 Task: Assign mailaustralia7@gmail.com as Assignee of Child Issue ChildIssue0000000063 of Issue Issue0000000032 in Backlog  in Scrum Project Project0000000007 in Jira. Assign mailaustralia7@gmail.com as Assignee of Child Issue ChildIssue0000000064 of Issue Issue0000000032 in Backlog  in Scrum Project Project0000000007 in Jira. Assign mailaustralia7@gmail.com as Assignee of Child Issue ChildIssue0000000065 of Issue Issue0000000033 in Backlog  in Scrum Project Project0000000007 in Jira. Assign carxxstreet791@gmail.com as Assignee of Child Issue ChildIssue0000000066 of Issue Issue0000000033 in Backlog  in Scrum Project Project0000000007 in Jira. Assign carxxstreet791@gmail.com as Assignee of Child Issue ChildIssue0000000067 of Issue Issue0000000034 in Backlog  in Scrum Project Project0000000007 in Jira
Action: Mouse moved to (381, 392)
Screenshot: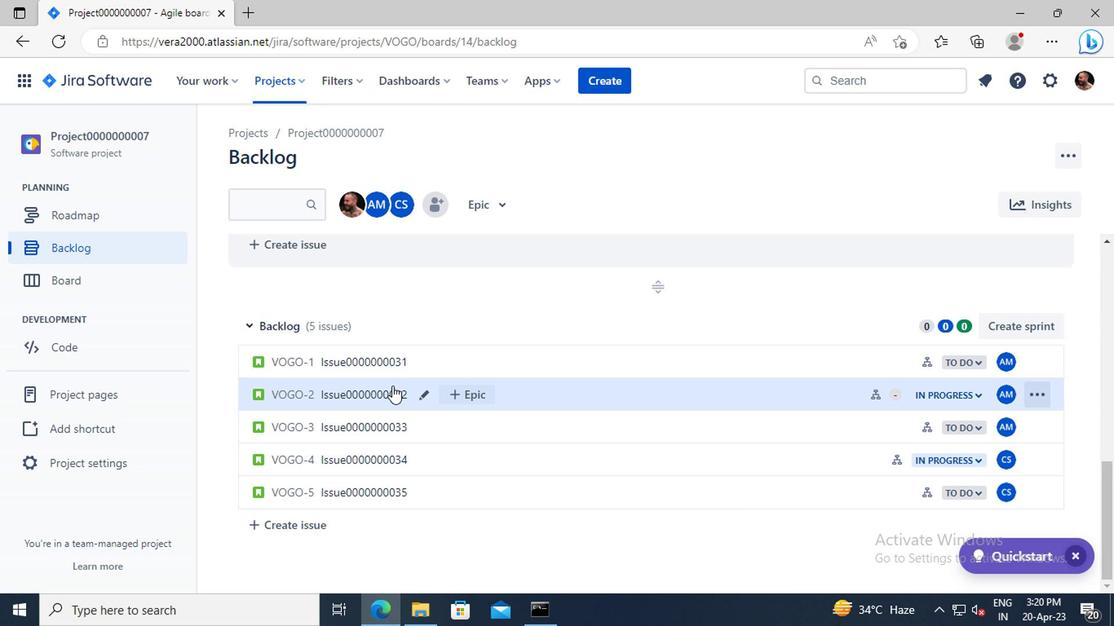 
Action: Mouse pressed left at (381, 392)
Screenshot: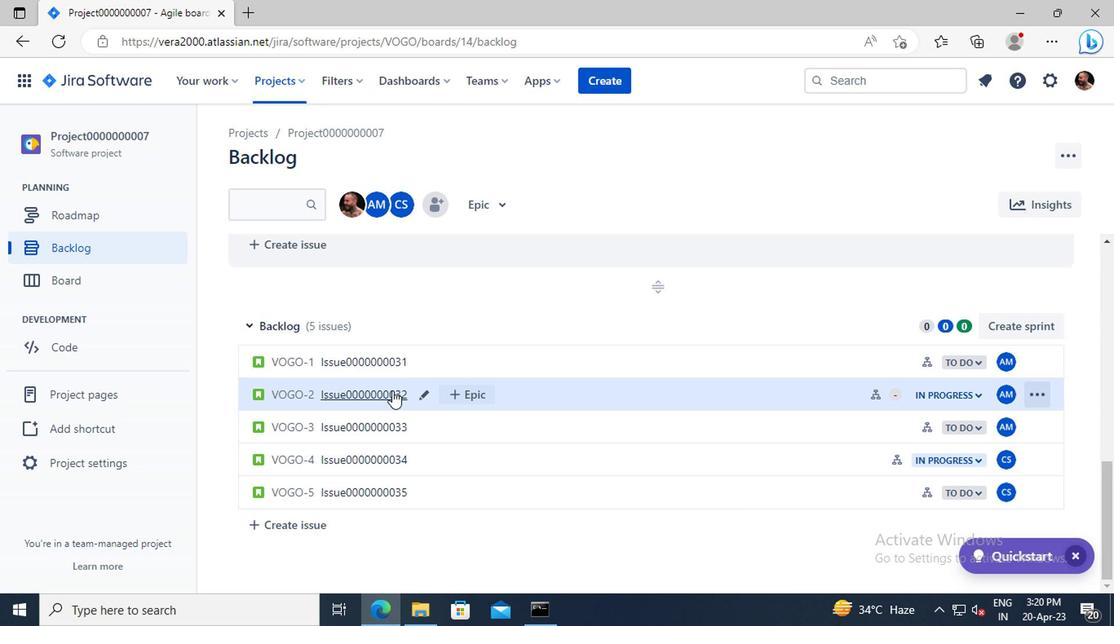 
Action: Mouse moved to (920, 384)
Screenshot: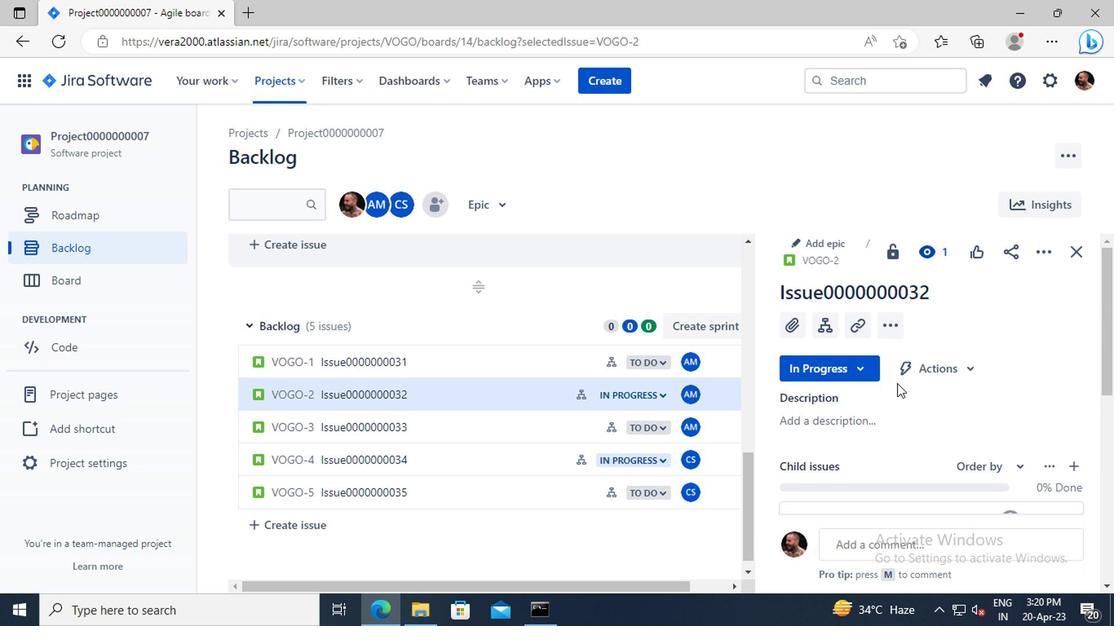 
Action: Mouse scrolled (920, 383) with delta (0, 0)
Screenshot: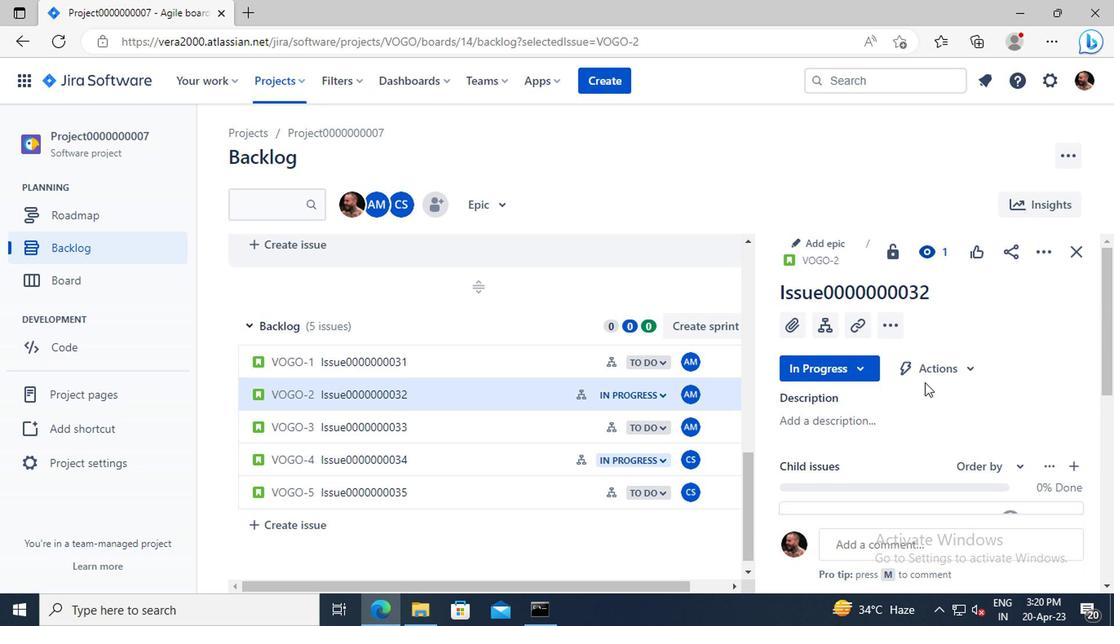 
Action: Mouse moved to (1001, 467)
Screenshot: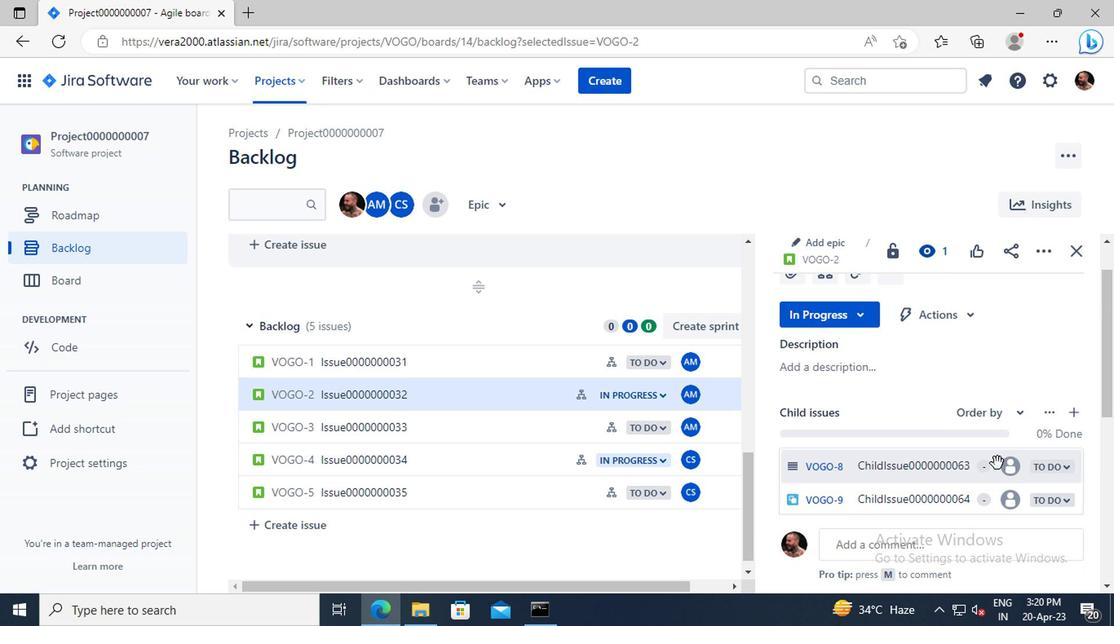 
Action: Mouse pressed left at (1001, 467)
Screenshot: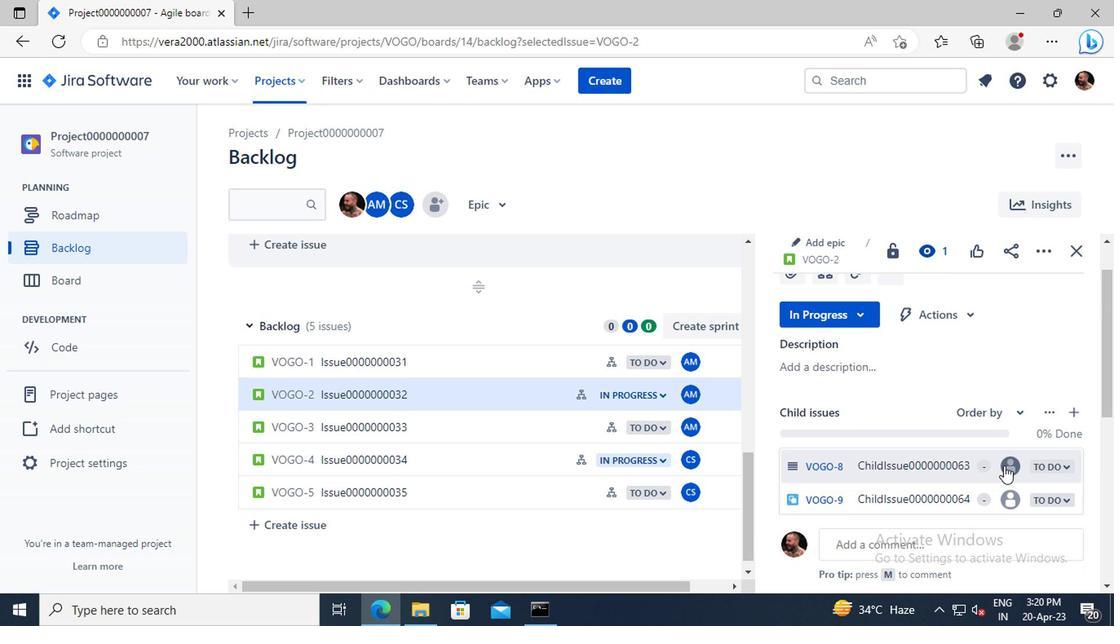 
Action: Key pressed australia
Screenshot: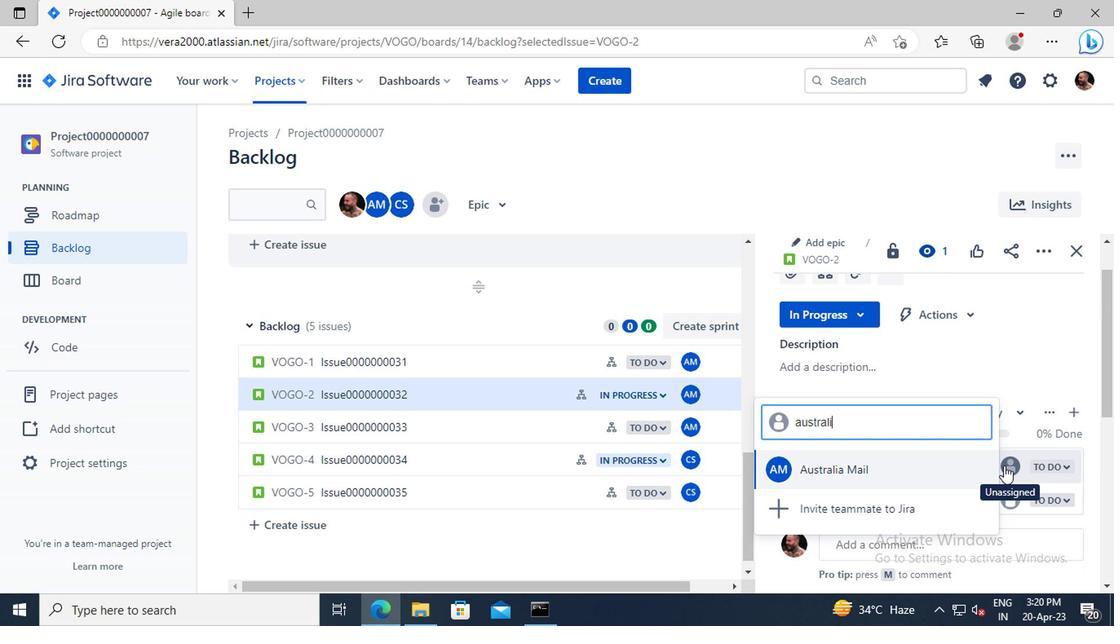 
Action: Mouse moved to (850, 467)
Screenshot: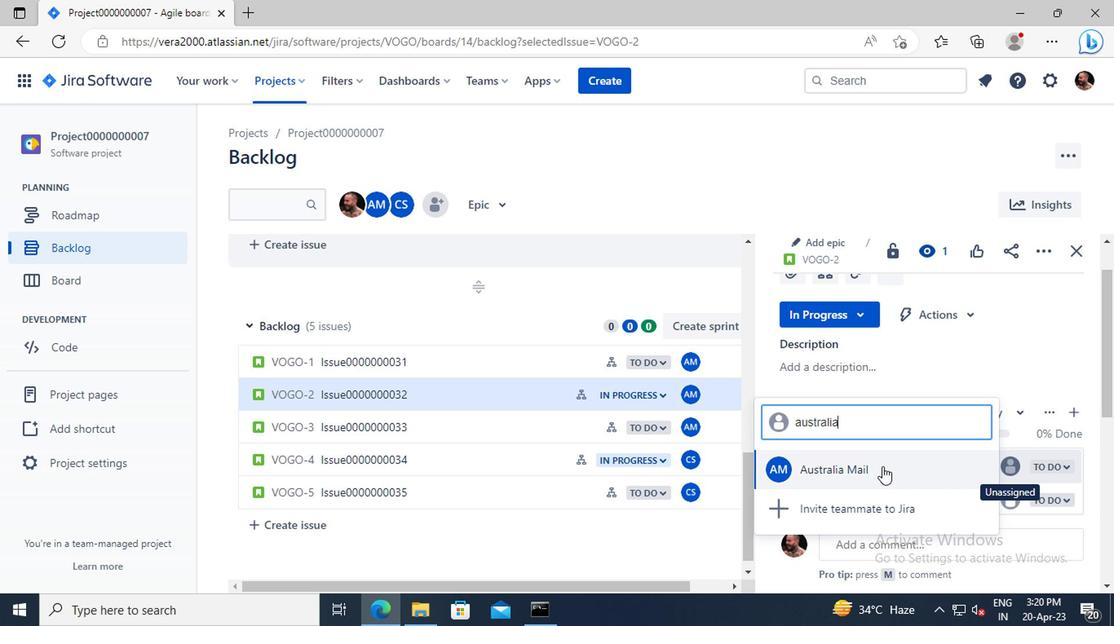 
Action: Mouse pressed left at (850, 467)
Screenshot: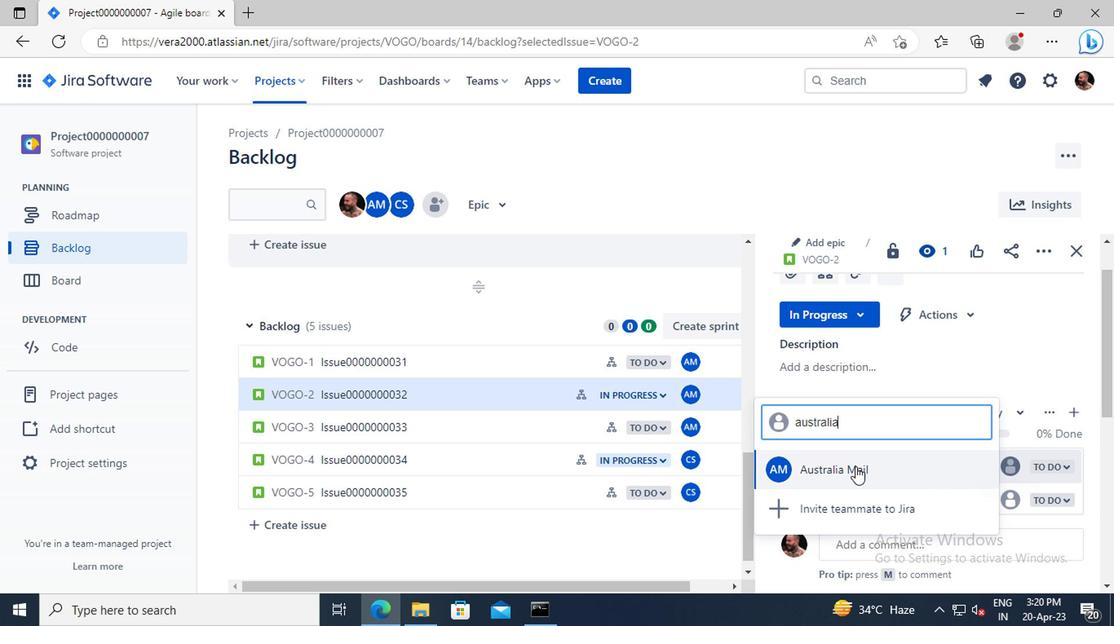 
Action: Mouse moved to (1003, 502)
Screenshot: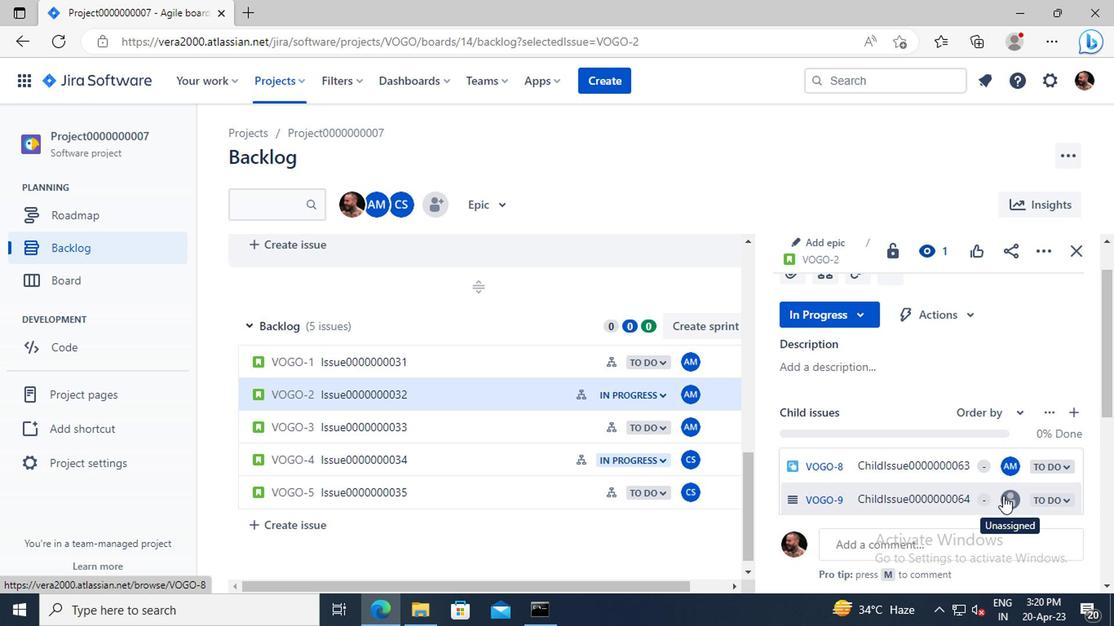 
Action: Mouse pressed left at (1003, 502)
Screenshot: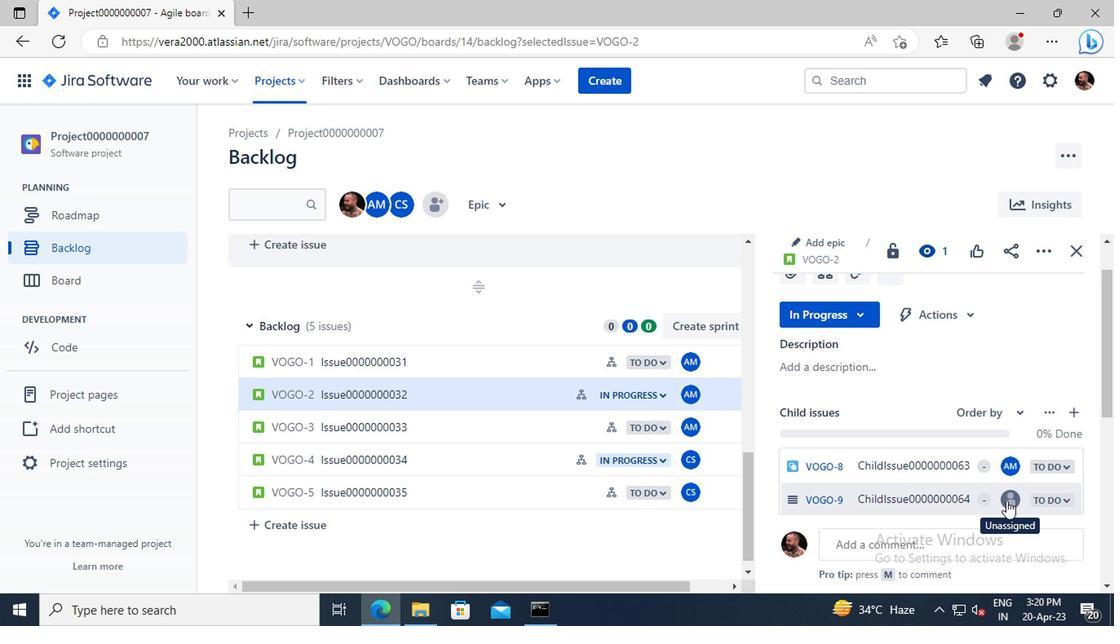 
Action: Key pressed australia
Screenshot: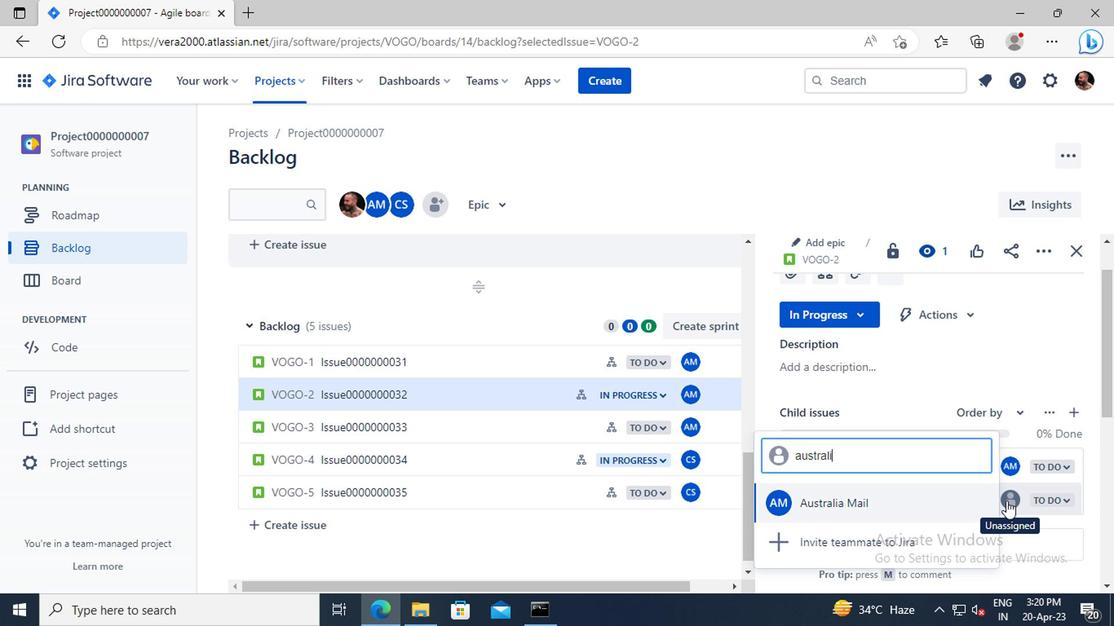 
Action: Mouse moved to (861, 500)
Screenshot: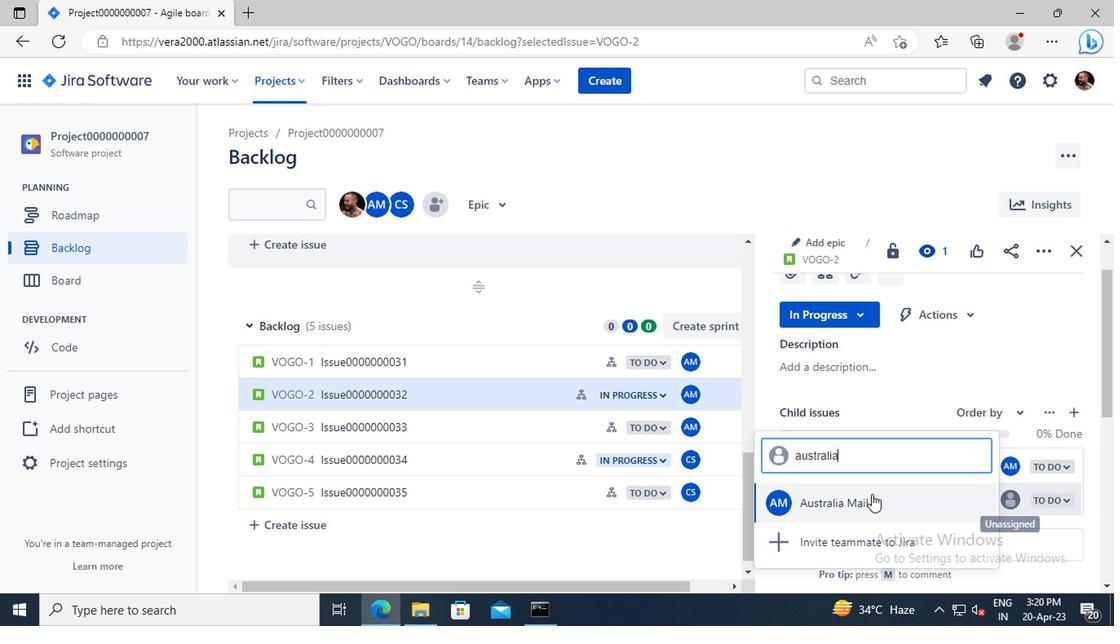 
Action: Mouse pressed left at (861, 500)
Screenshot: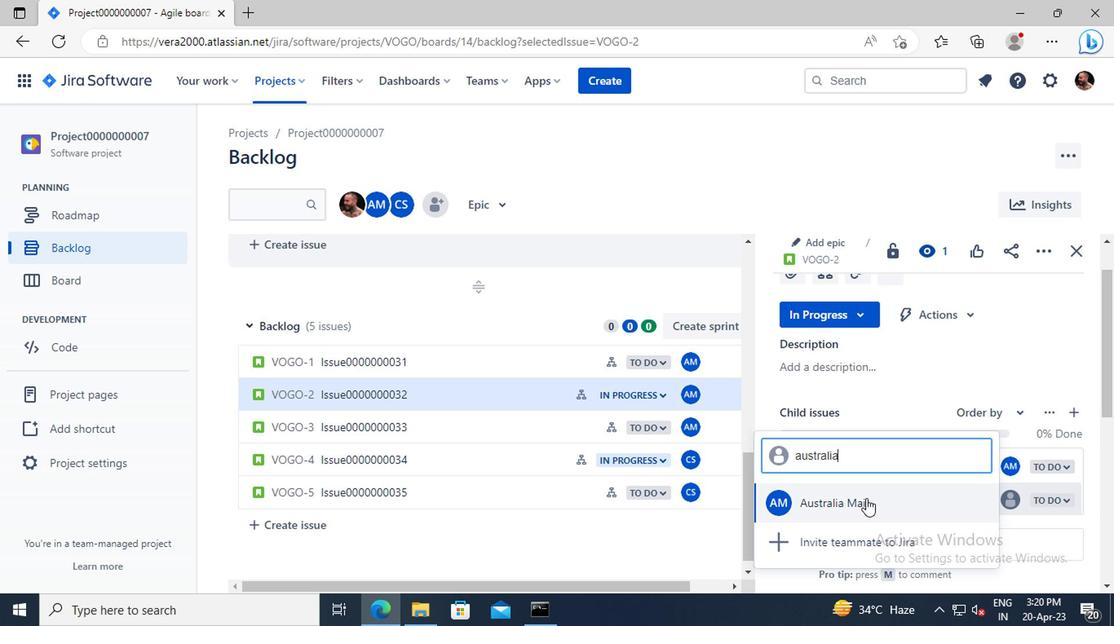 
Action: Mouse moved to (370, 421)
Screenshot: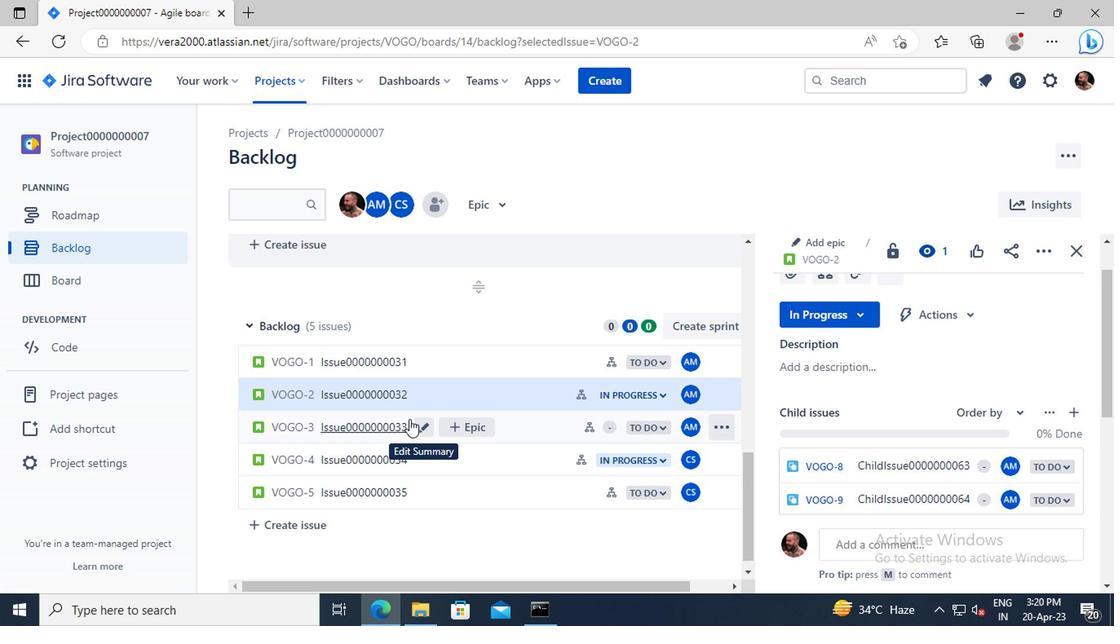 
Action: Mouse pressed left at (370, 421)
Screenshot: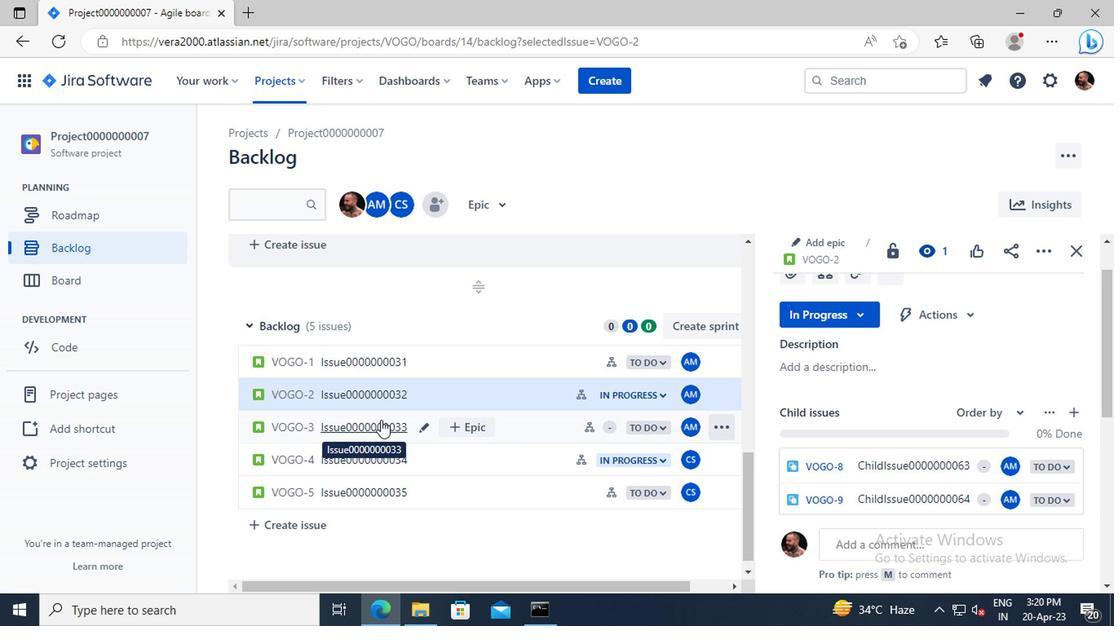 
Action: Mouse moved to (920, 396)
Screenshot: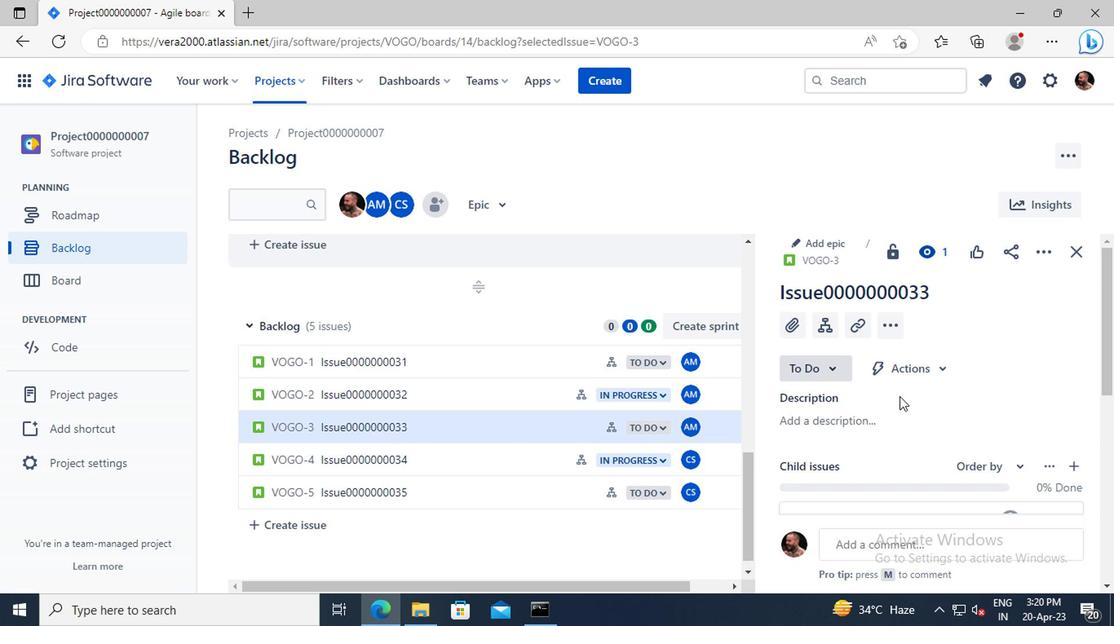 
Action: Mouse scrolled (920, 395) with delta (0, 0)
Screenshot: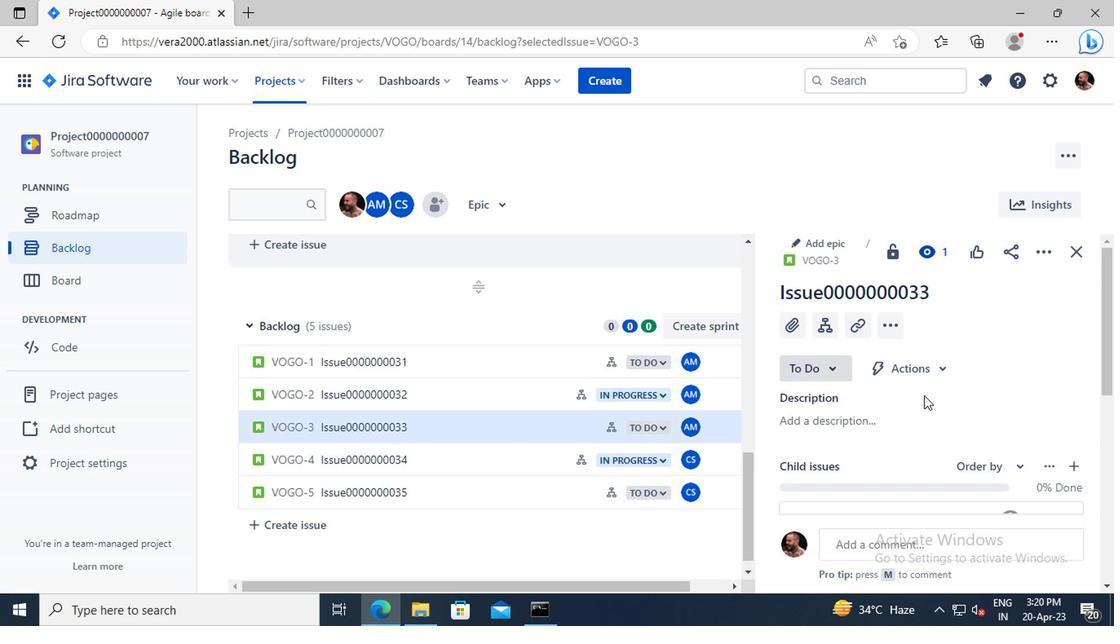 
Action: Mouse scrolled (920, 395) with delta (0, 0)
Screenshot: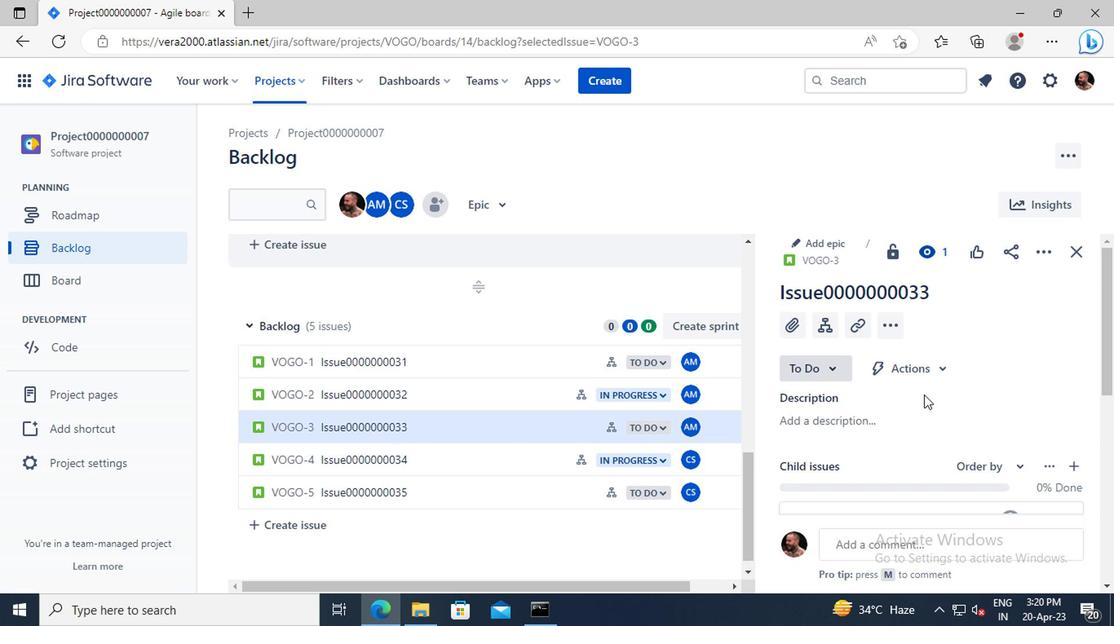 
Action: Mouse moved to (1006, 412)
Screenshot: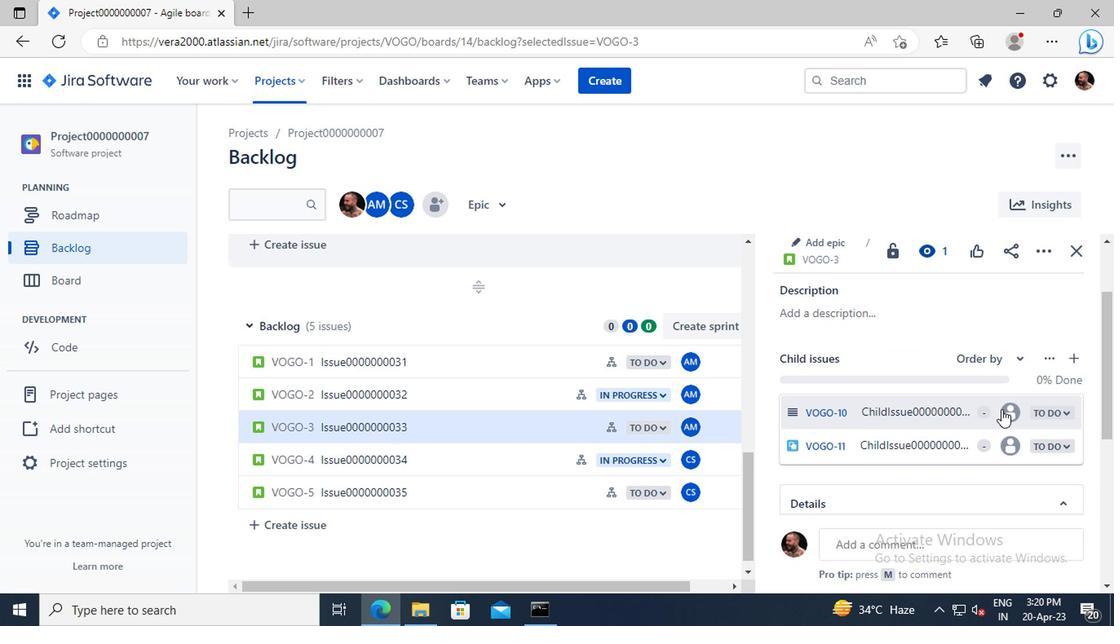 
Action: Mouse pressed left at (1006, 412)
Screenshot: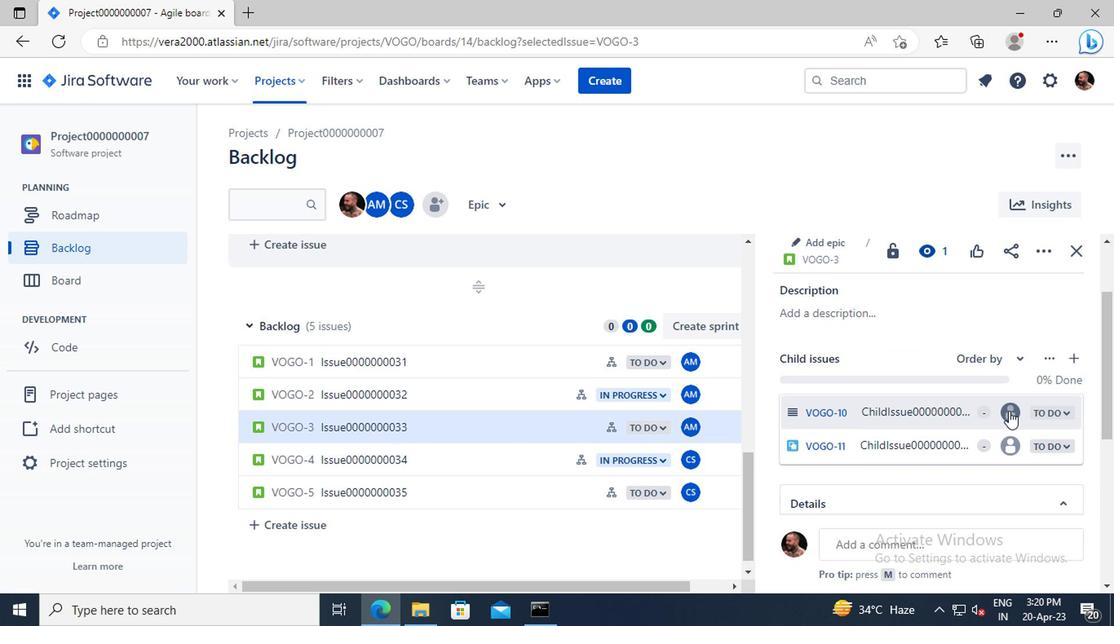 
Action: Key pressed australi
Screenshot: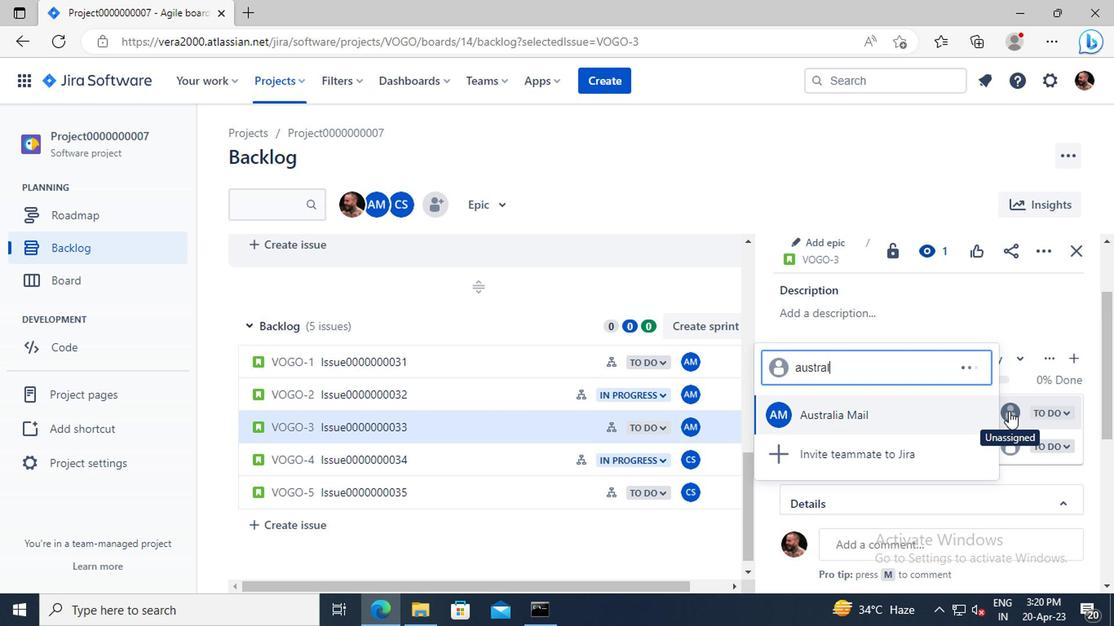 
Action: Mouse moved to (1006, 413)
Screenshot: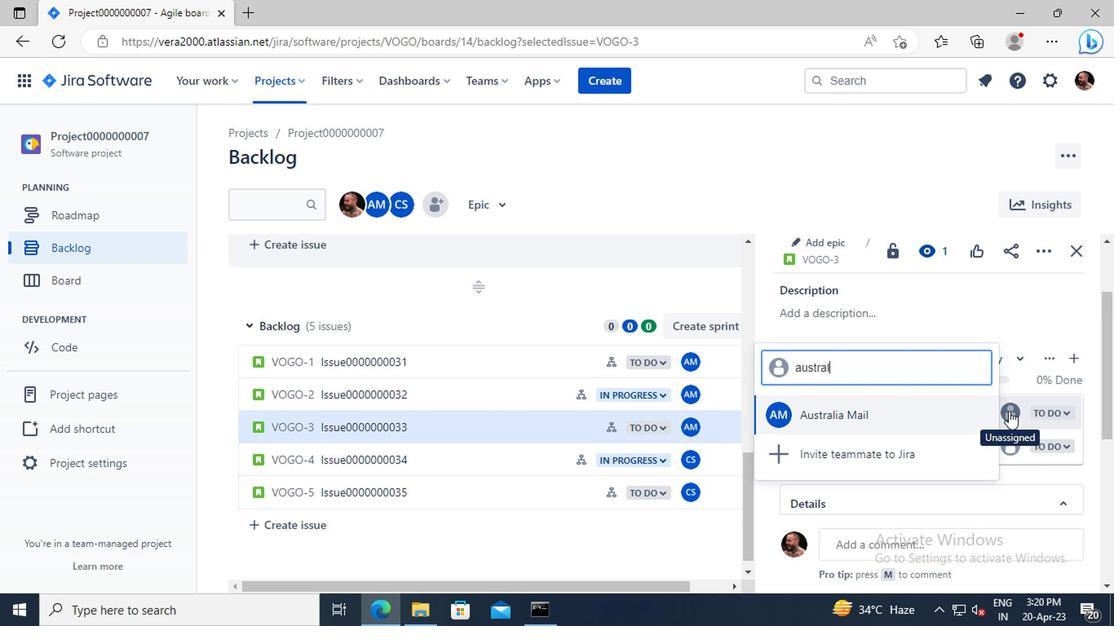 
Action: Key pressed a
Screenshot: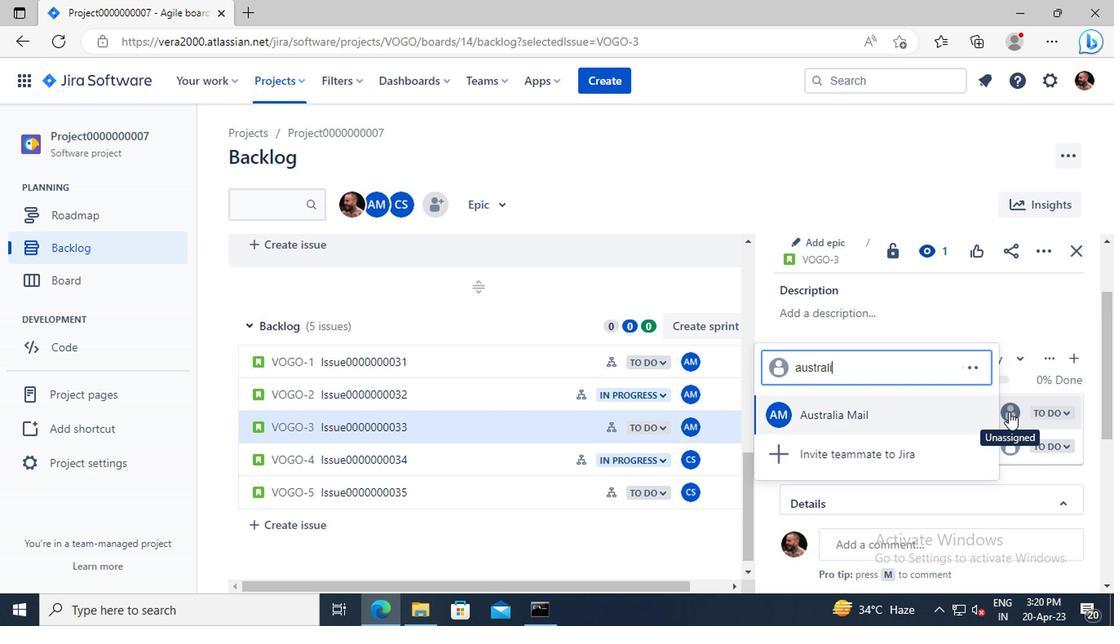 
Action: Mouse moved to (869, 410)
Screenshot: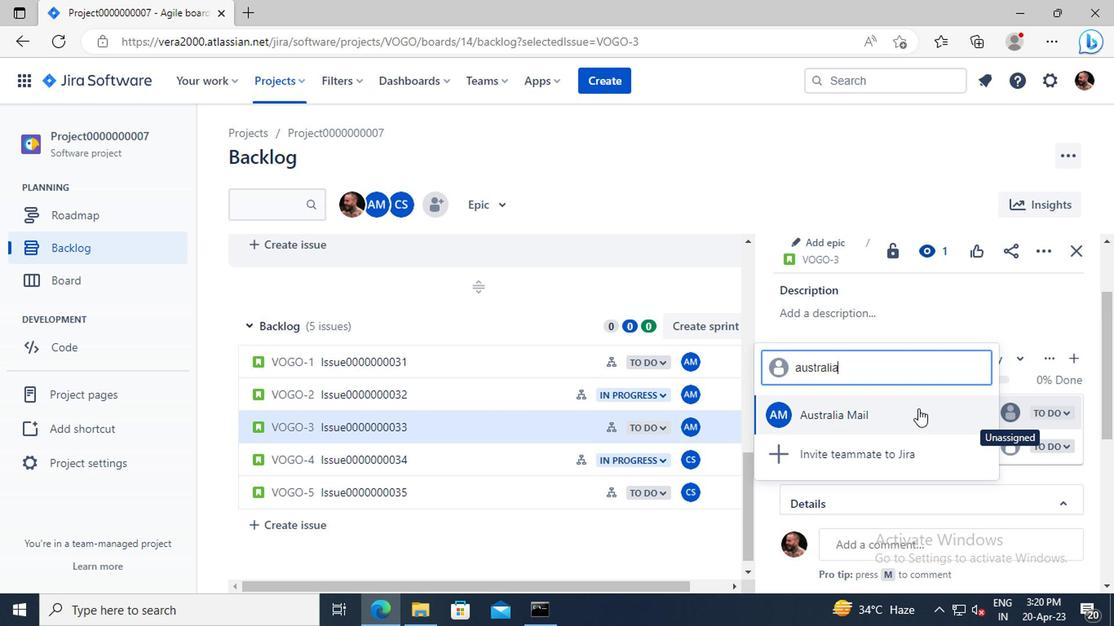 
Action: Mouse pressed left at (869, 410)
Screenshot: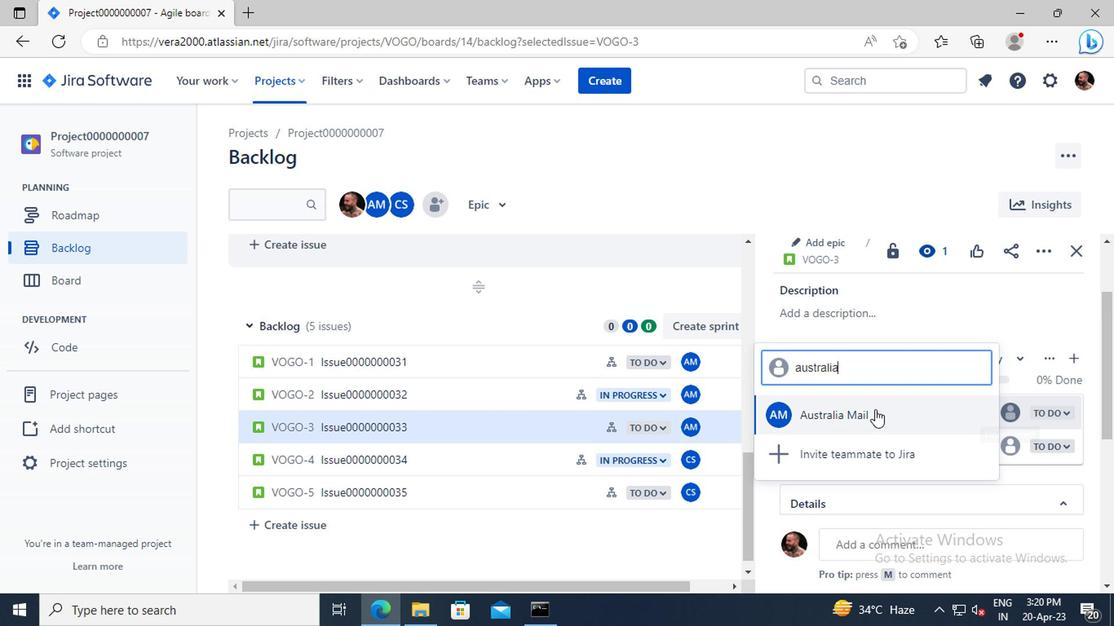 
Action: Mouse moved to (1012, 446)
Screenshot: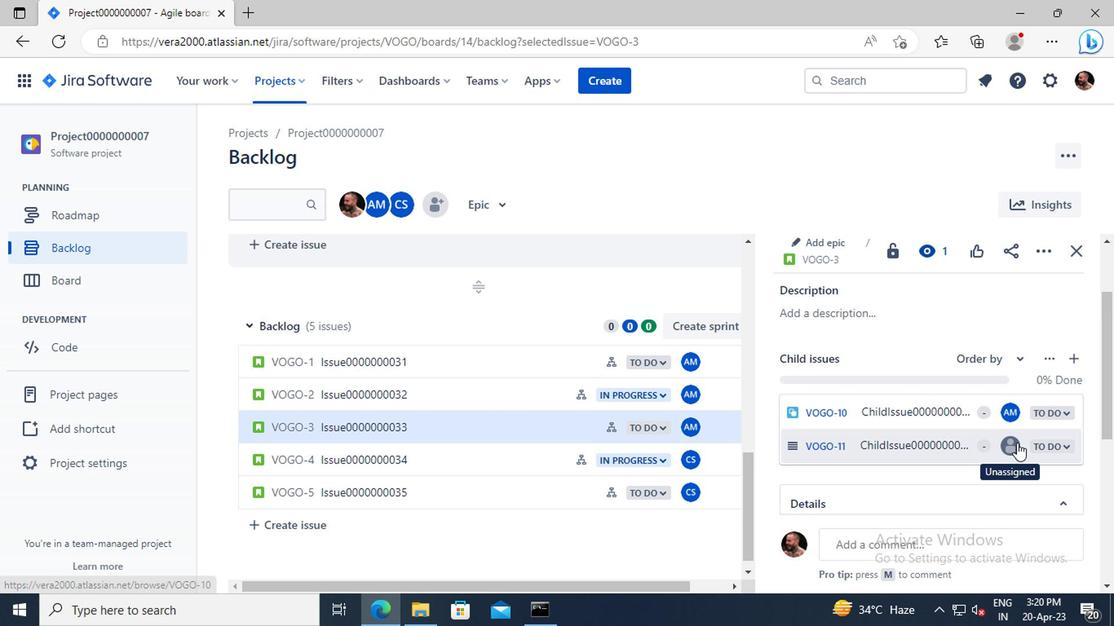 
Action: Mouse pressed left at (1012, 446)
Screenshot: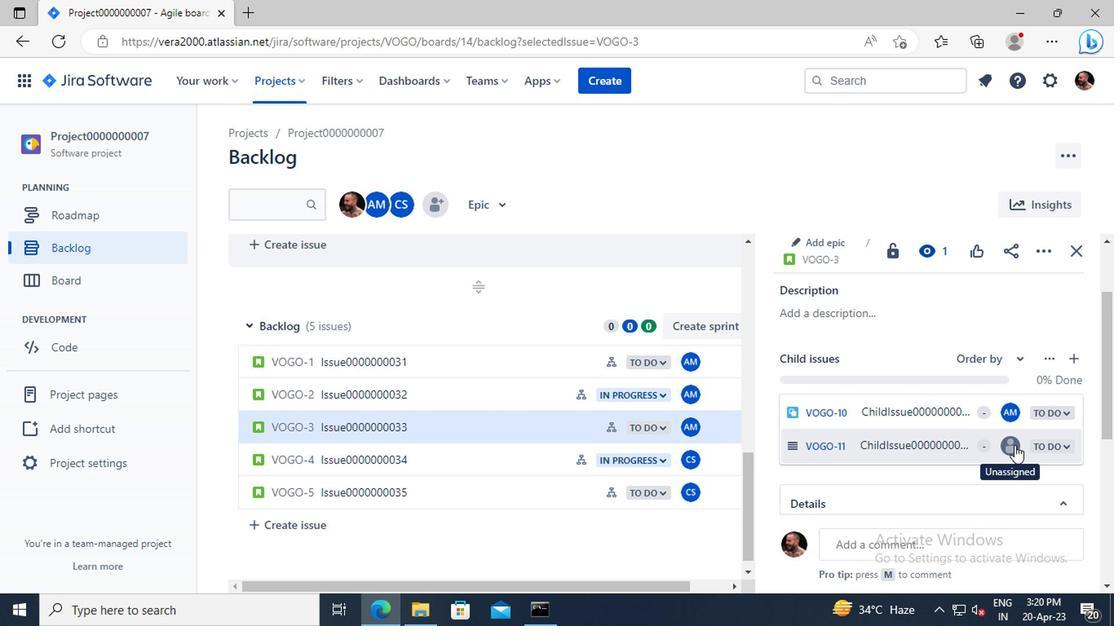 
Action: Key pressed carxx
Screenshot: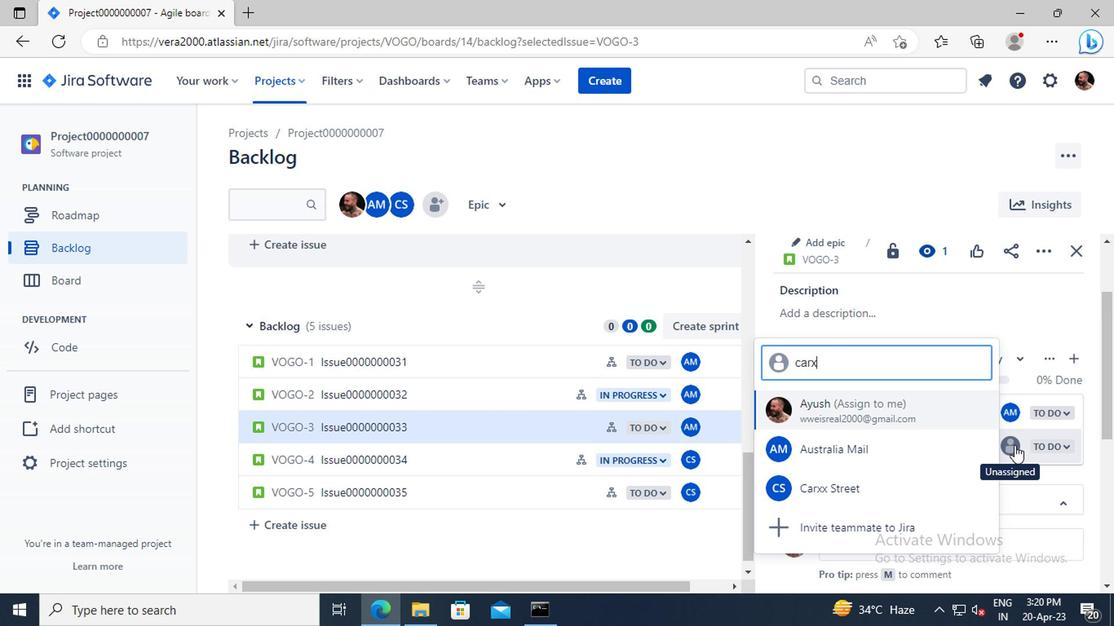 
Action: Mouse moved to (858, 450)
Screenshot: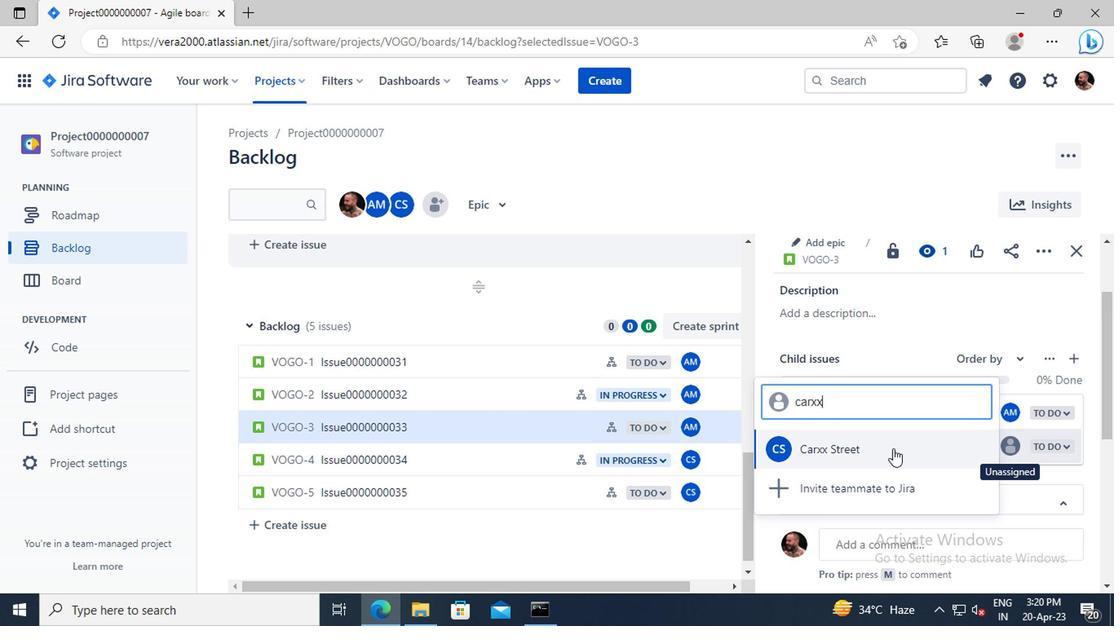 
Action: Mouse pressed left at (858, 450)
Screenshot: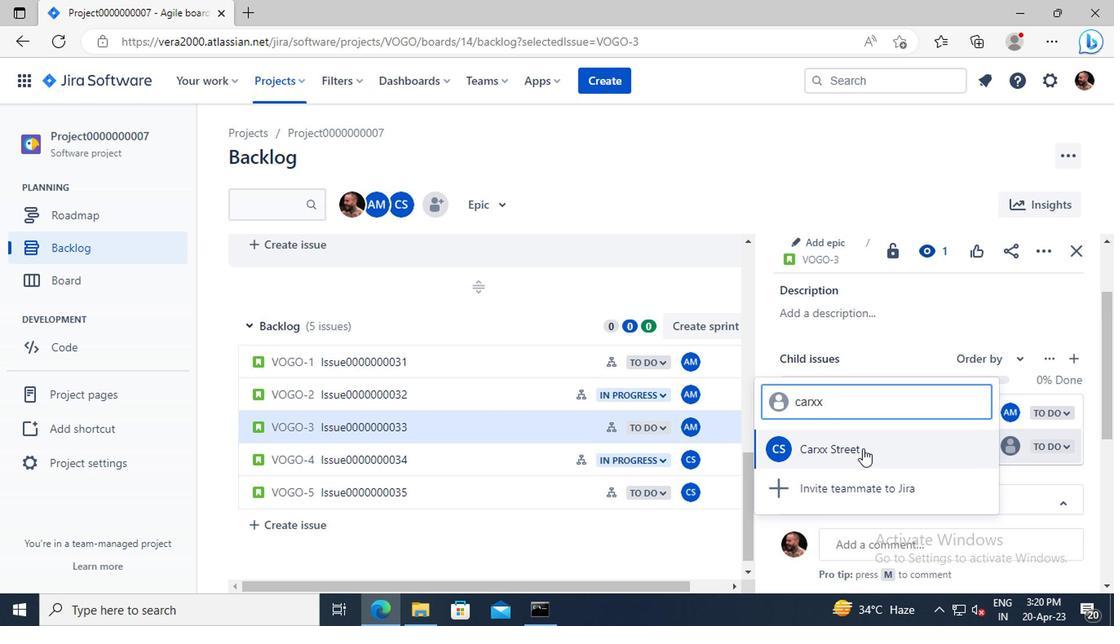 
Action: Mouse moved to (384, 460)
Screenshot: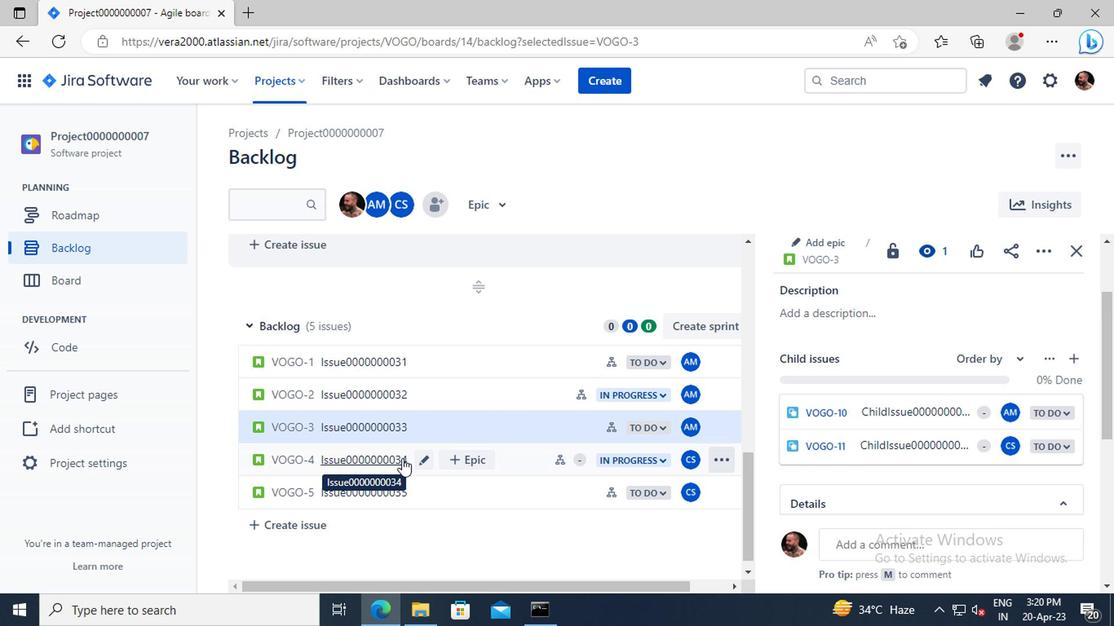 
Action: Mouse pressed left at (384, 460)
Screenshot: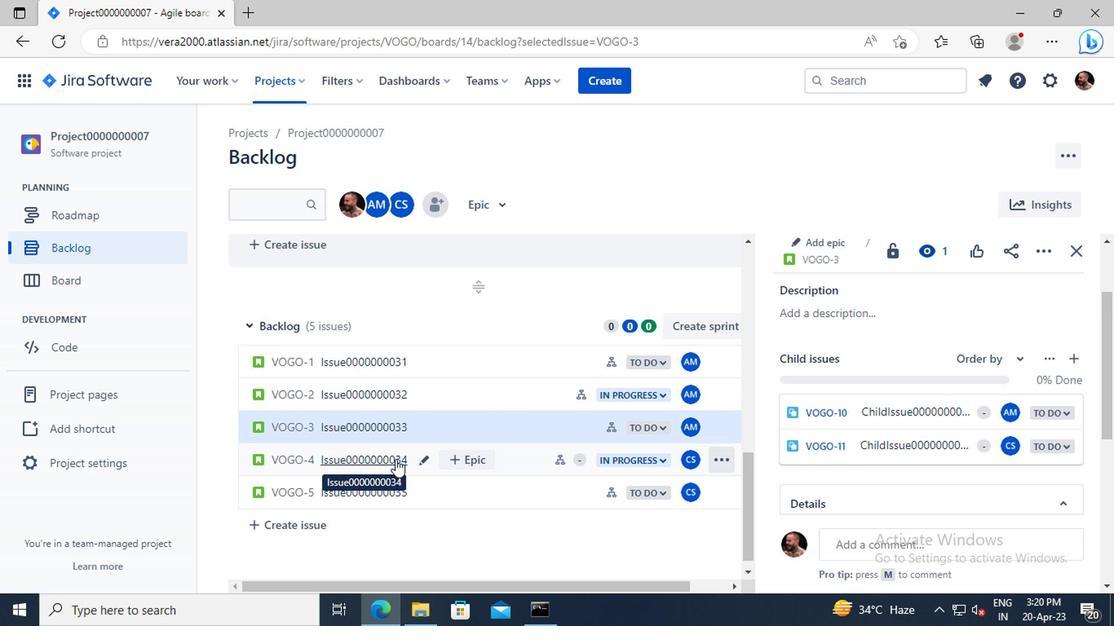 
Action: Mouse moved to (843, 405)
Screenshot: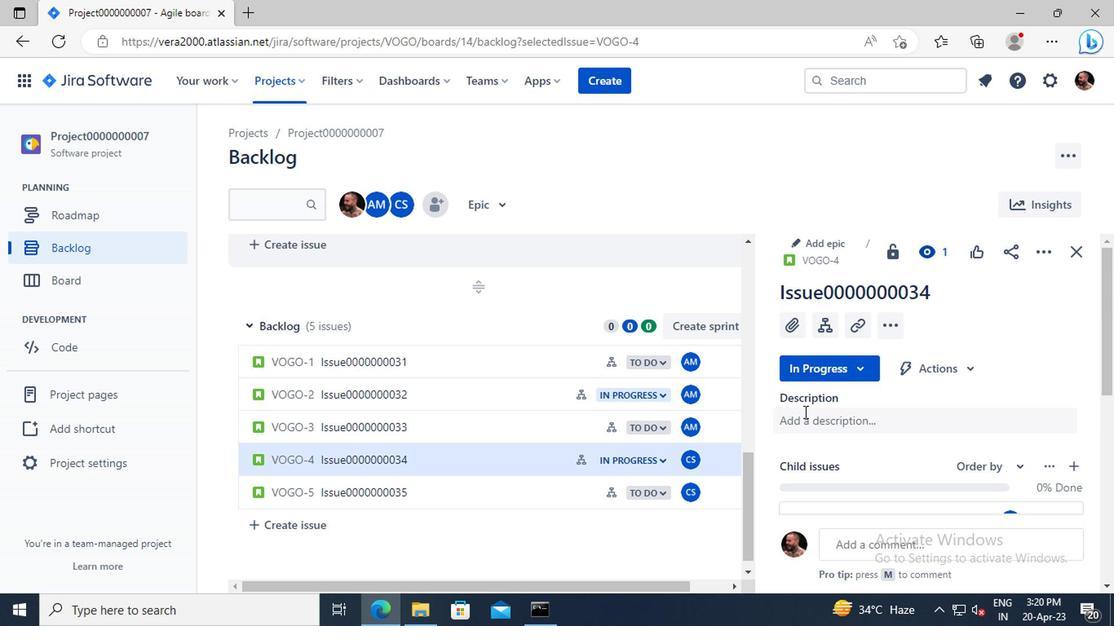 
Action: Mouse scrolled (843, 404) with delta (0, -1)
Screenshot: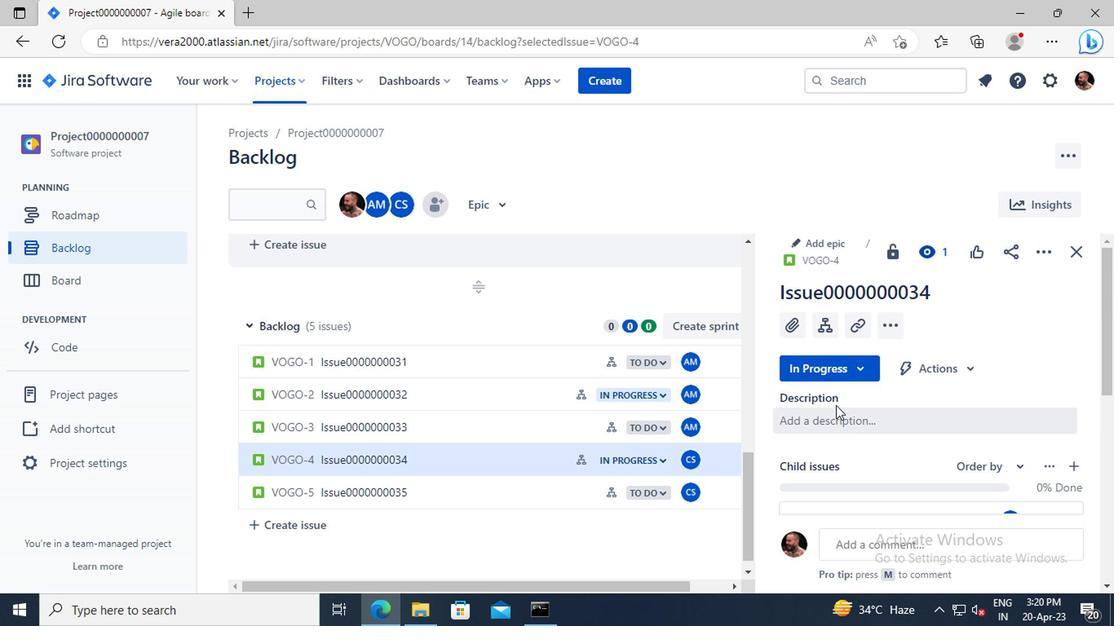 
Action: Mouse scrolled (843, 404) with delta (0, -1)
Screenshot: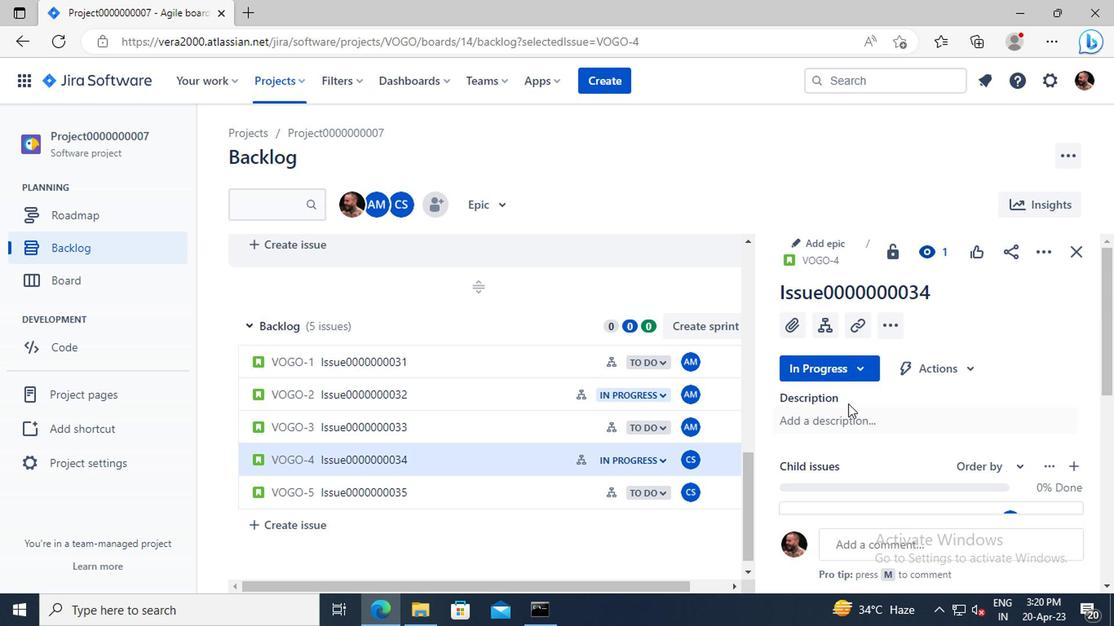 
Action: Mouse moved to (1003, 410)
Screenshot: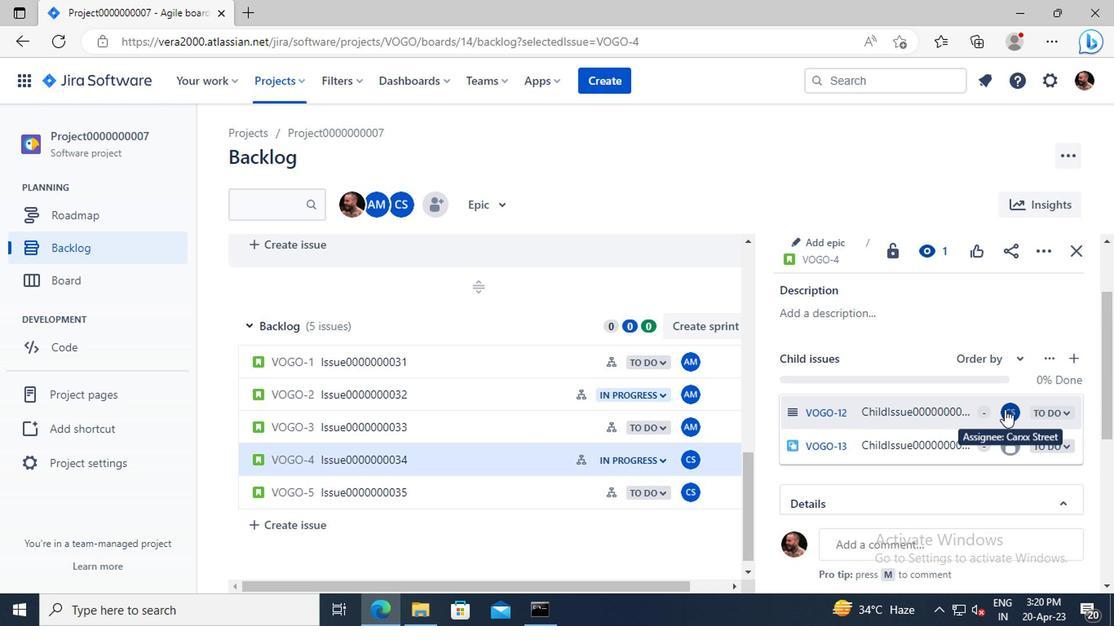 
Action: Mouse pressed left at (1003, 410)
Screenshot: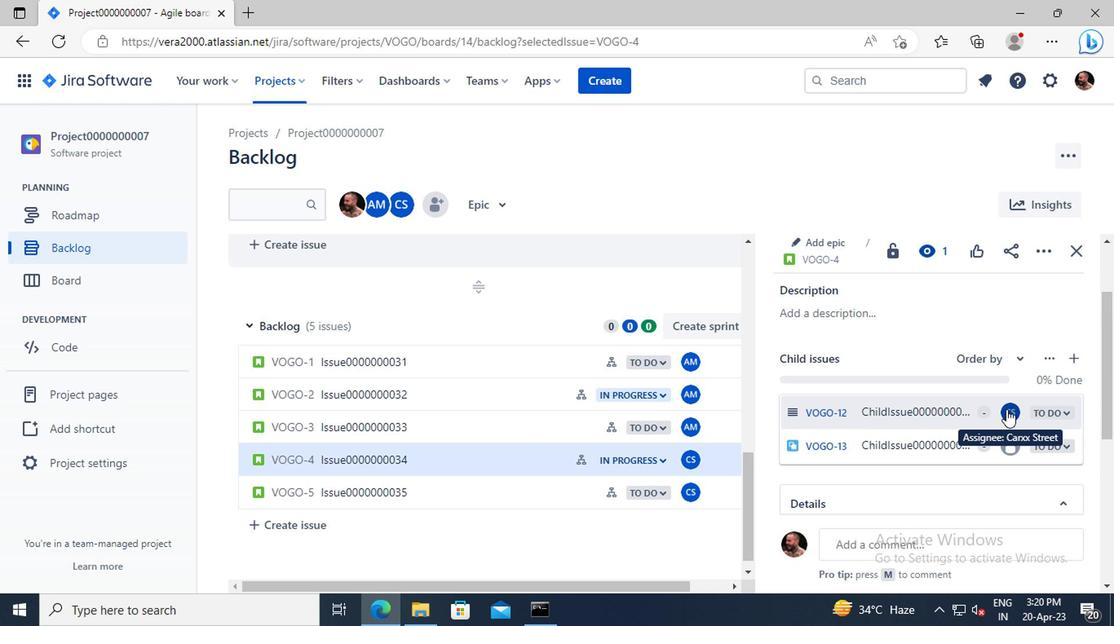 
Action: Mouse moved to (1003, 412)
Screenshot: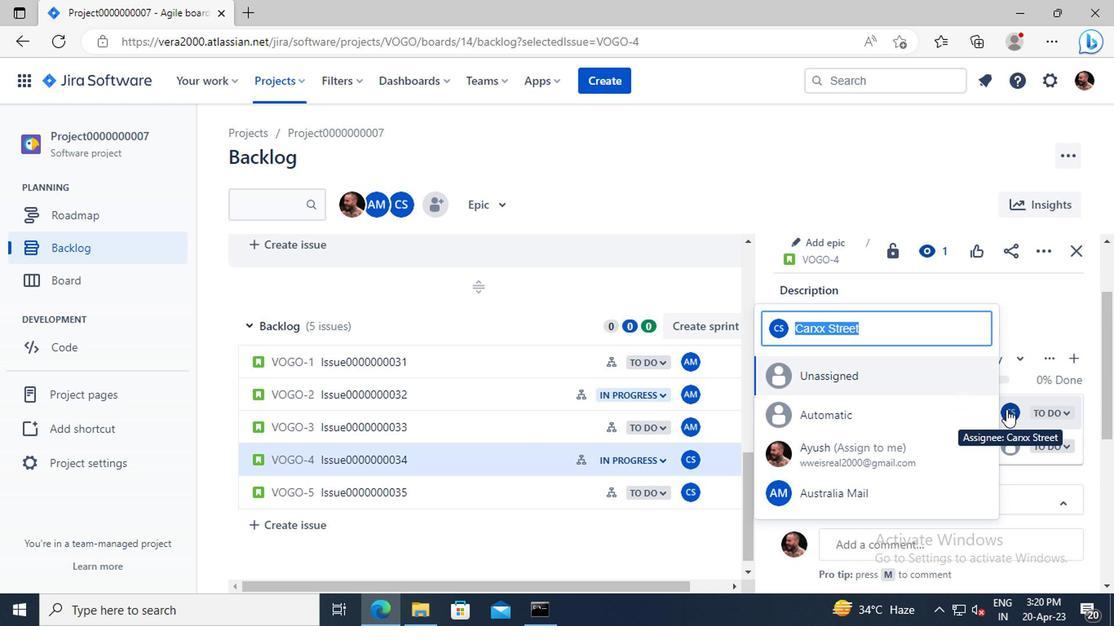 
Action: Key pressed car
Screenshot: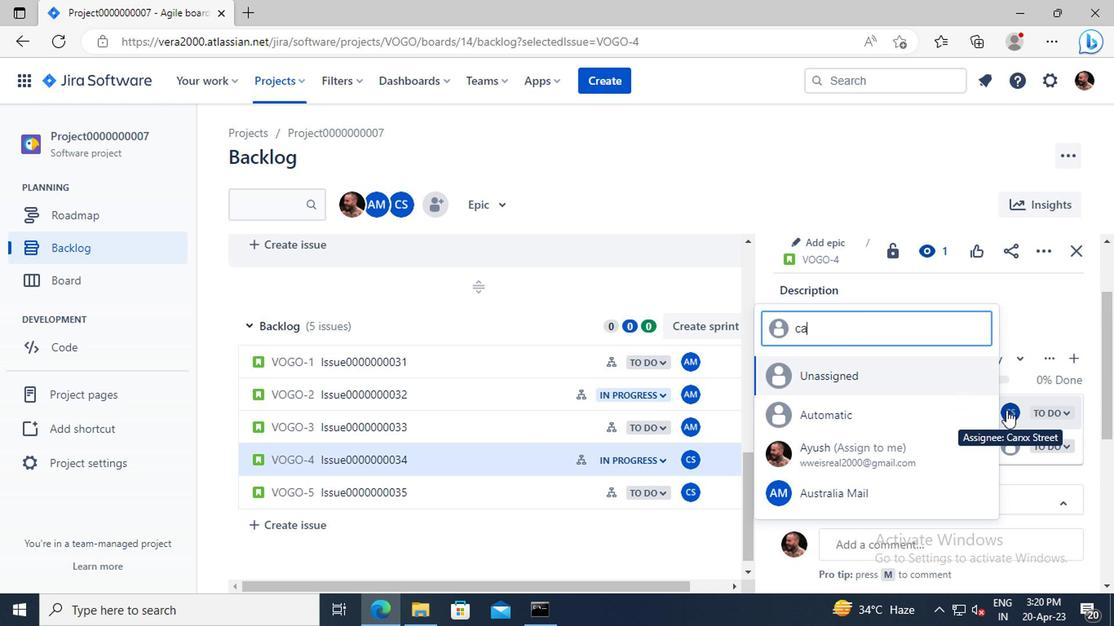 
Action: Mouse moved to (1003, 412)
Screenshot: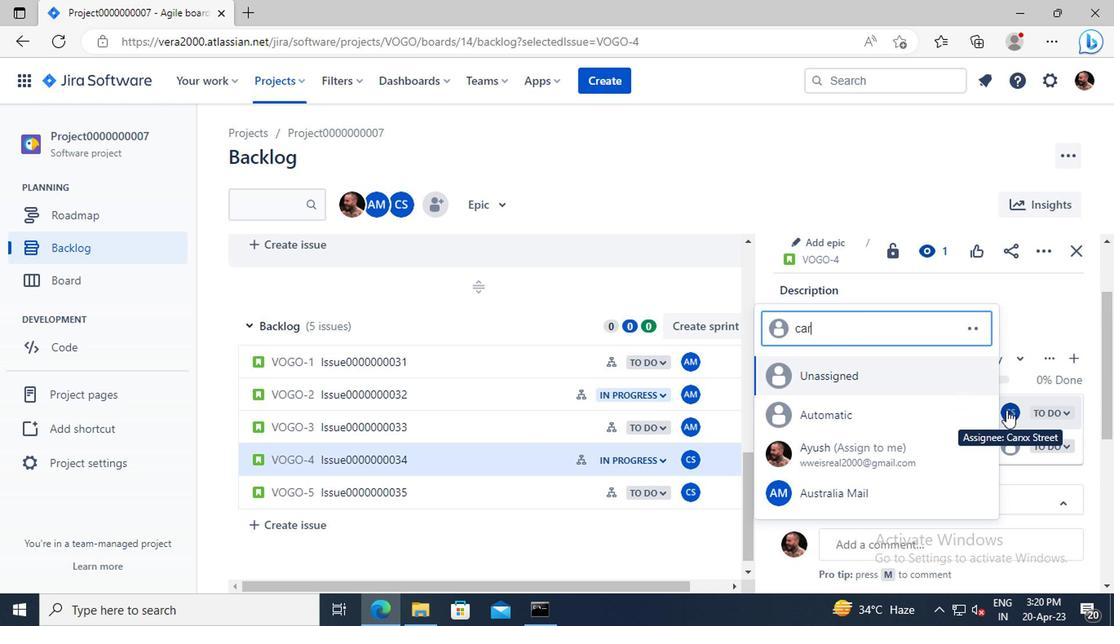
Action: Key pressed xx
Screenshot: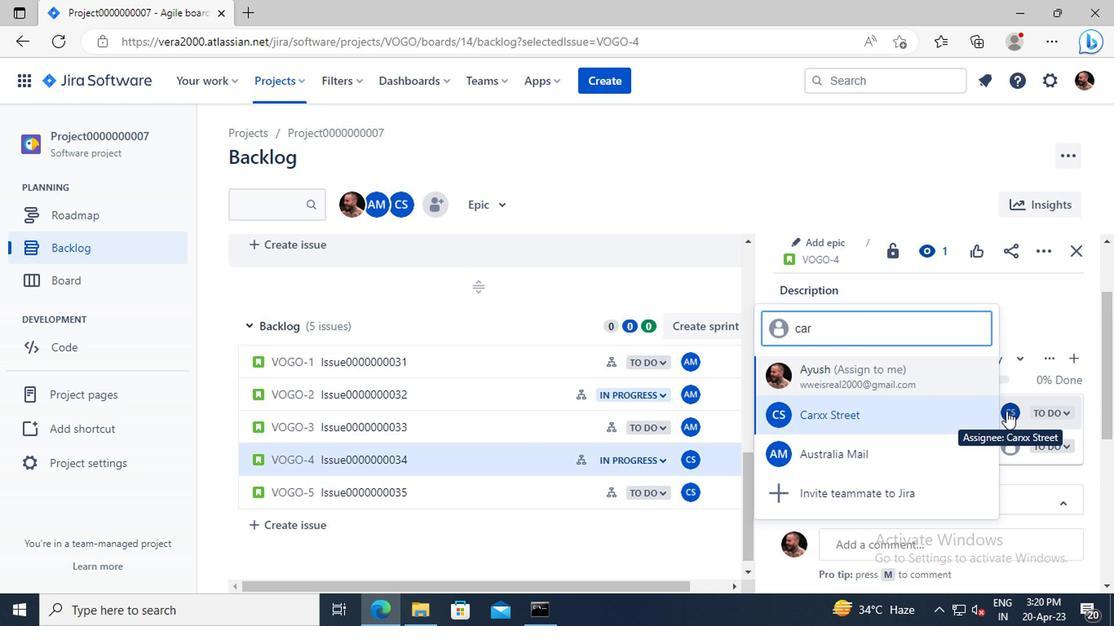 
Action: Mouse moved to (865, 412)
Screenshot: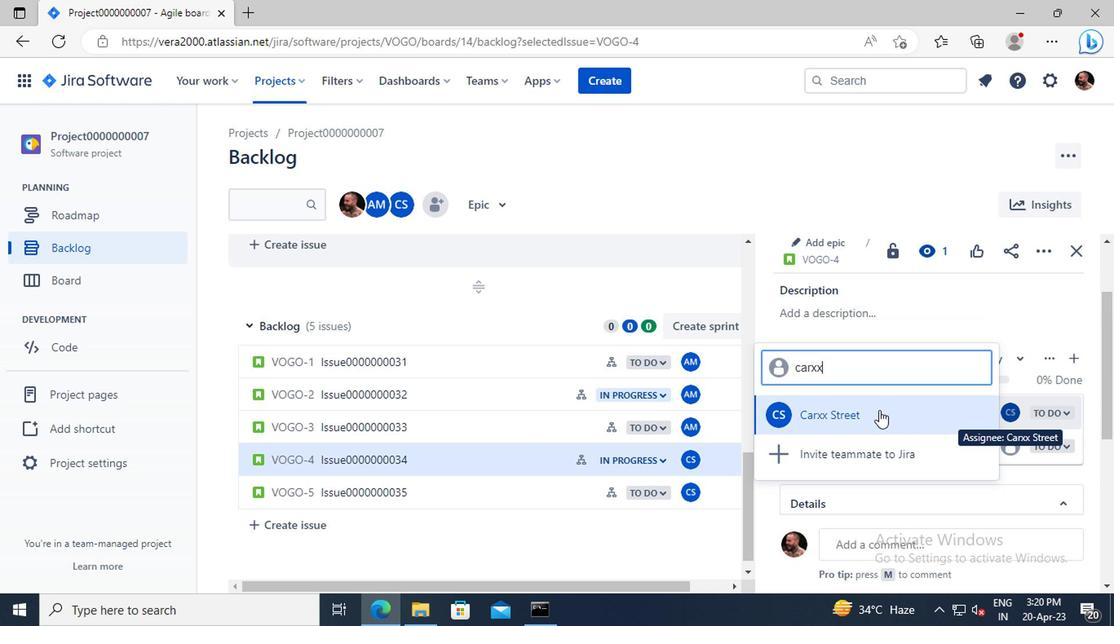 
Action: Mouse pressed left at (865, 412)
Screenshot: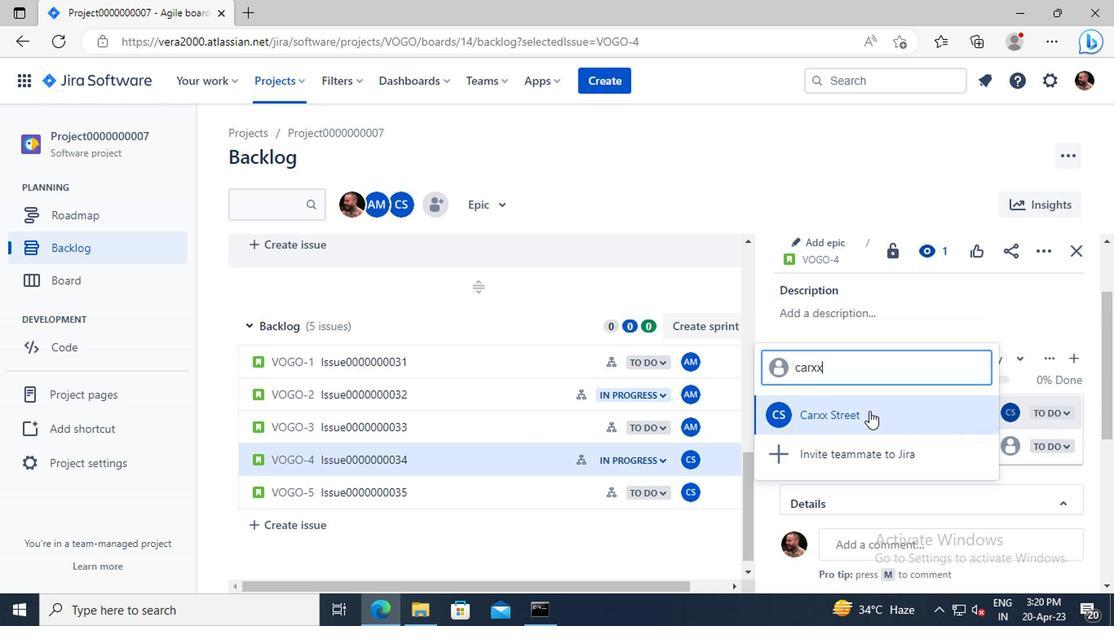 
